 Task: Change  the formatting of the data to Which is Less than 10, In conditional formating, put the option 'Light Red Fill with Drak Red Text. 'add another formatting option Format As Table, insert the option Blue Table style Light 9 In the sheet   Excelerate Sales review book
Action: Mouse moved to (127, 151)
Screenshot: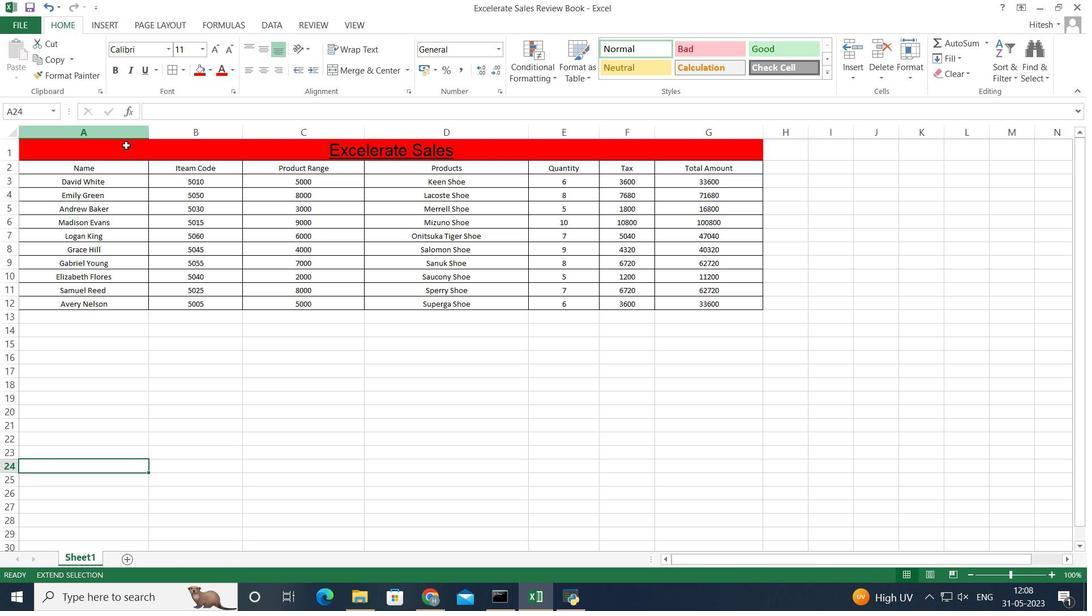 
Action: Mouse pressed left at (127, 151)
Screenshot: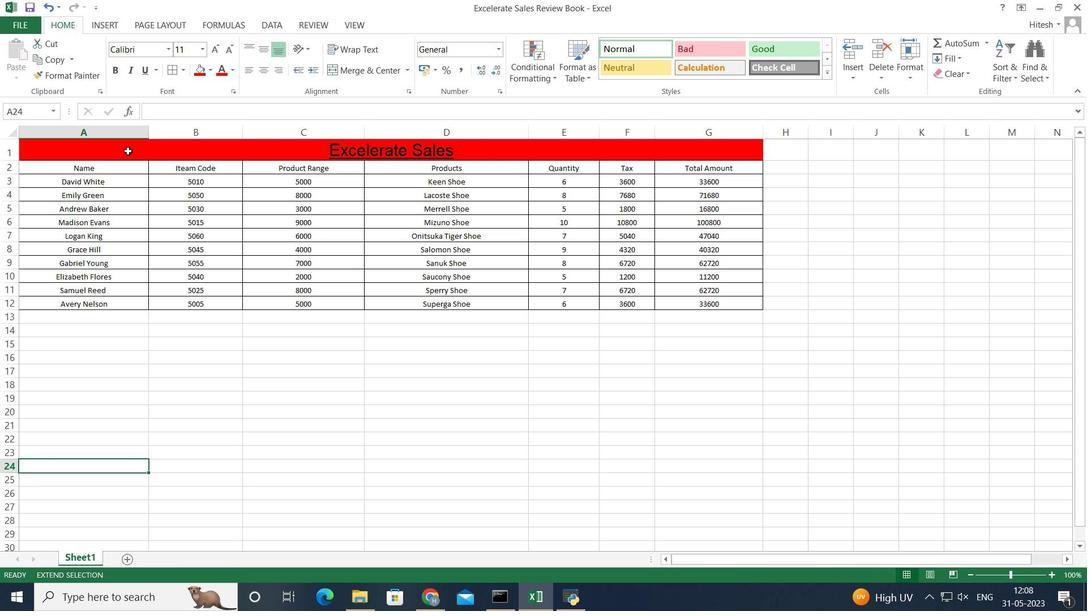 
Action: Mouse moved to (249, 409)
Screenshot: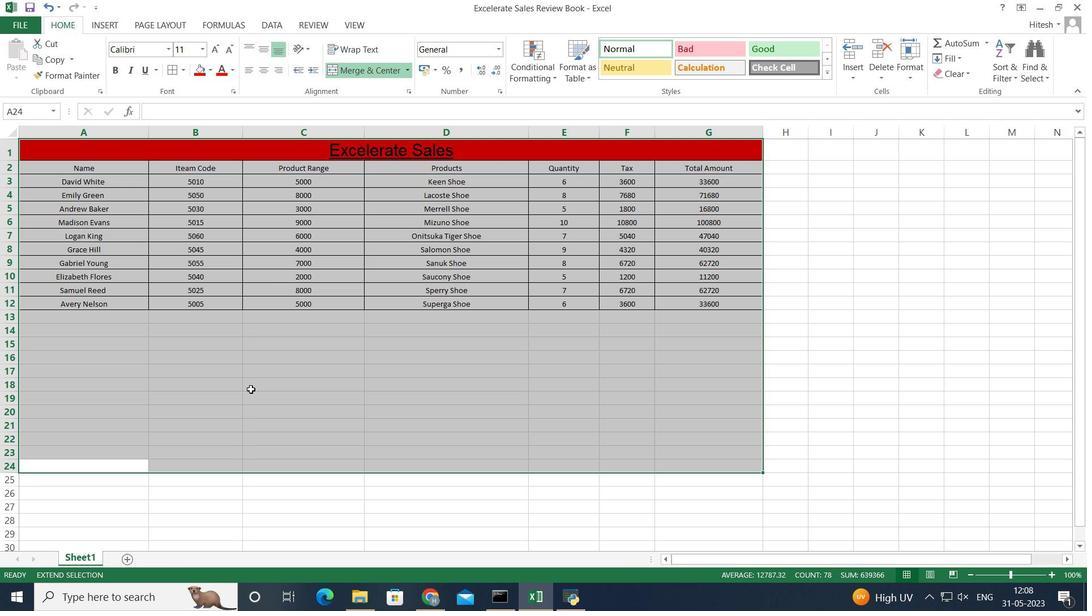 
Action: Mouse pressed right at (249, 409)
Screenshot: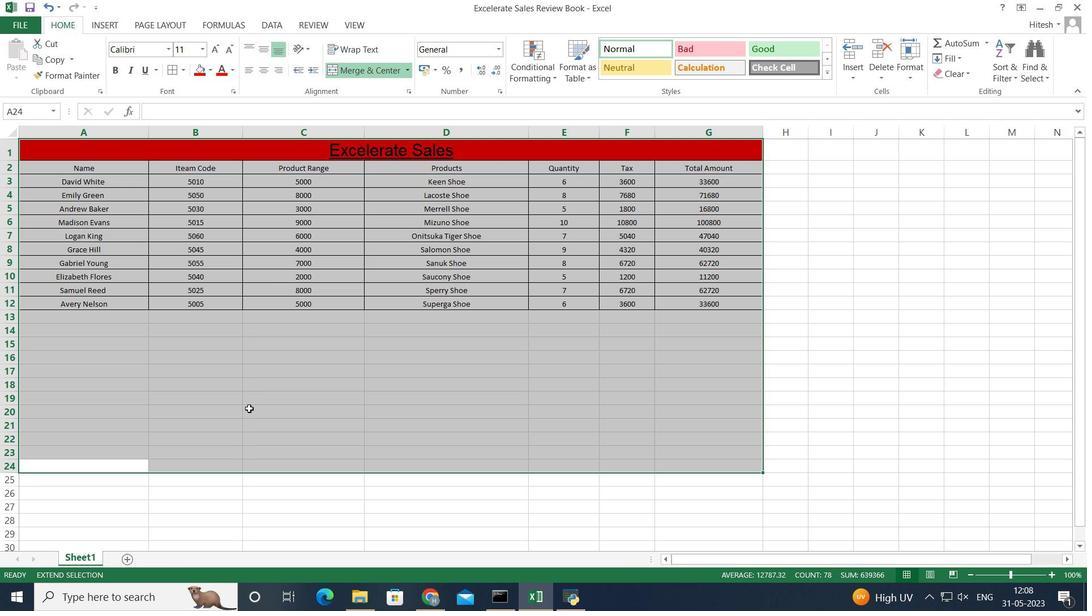 
Action: Mouse moved to (415, 476)
Screenshot: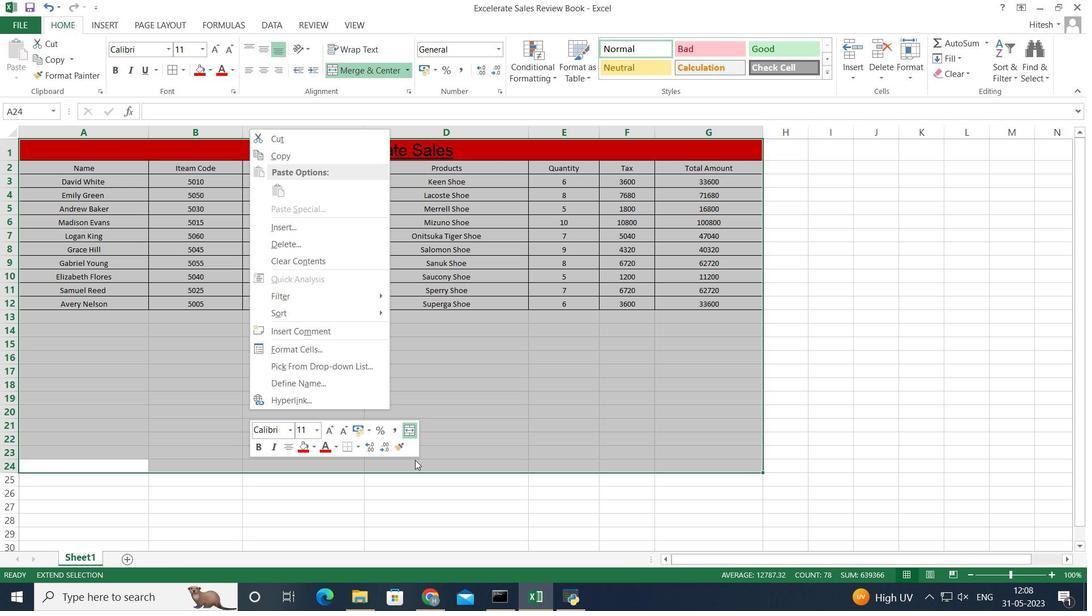 
Action: Mouse pressed left at (415, 476)
Screenshot: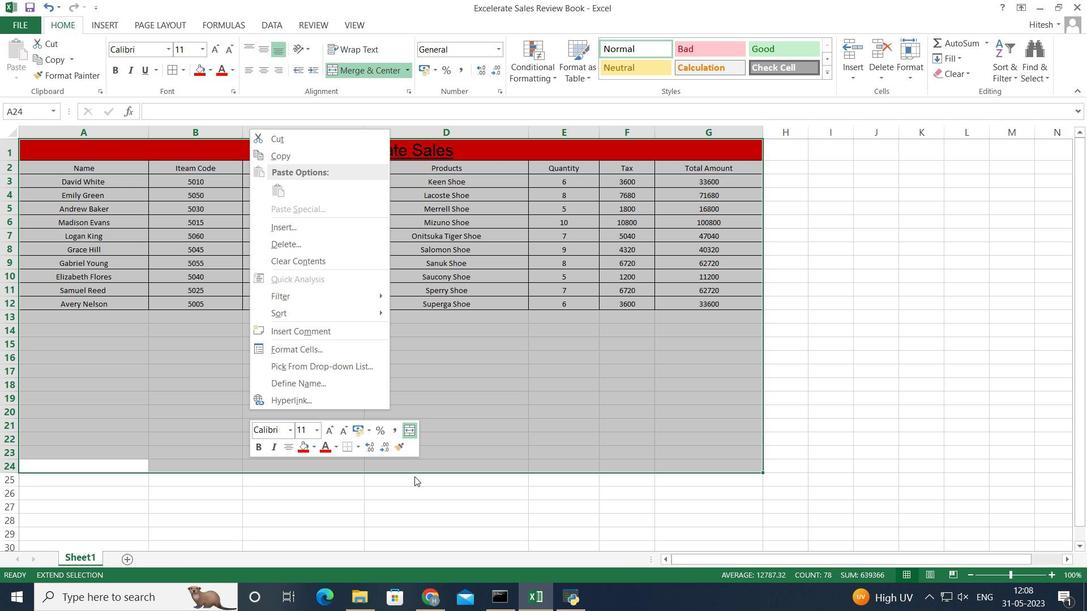 
Action: Mouse moved to (118, 464)
Screenshot: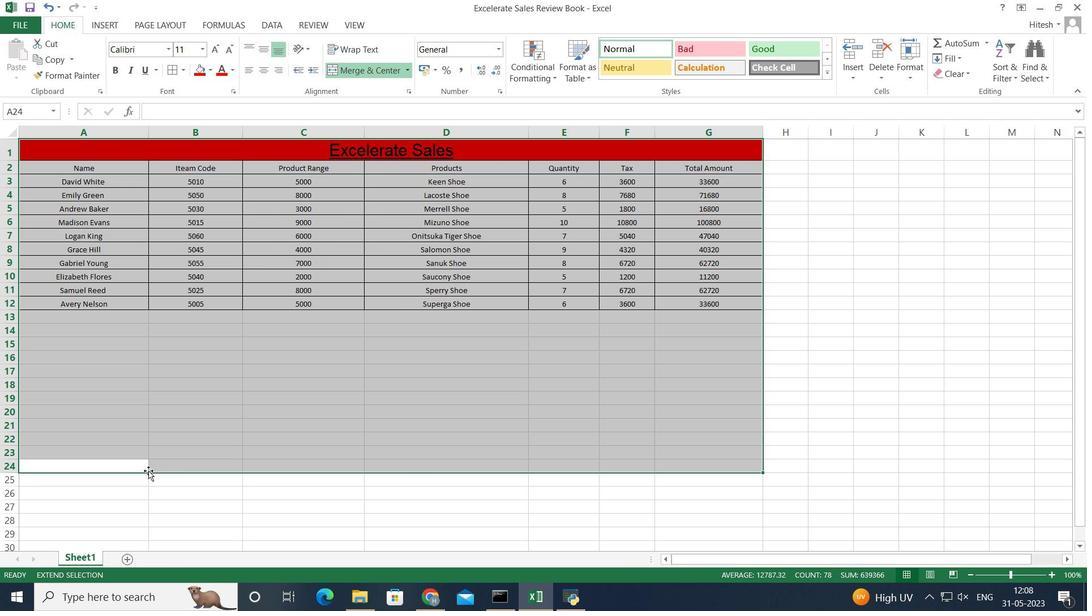 
Action: Mouse pressed left at (118, 464)
Screenshot: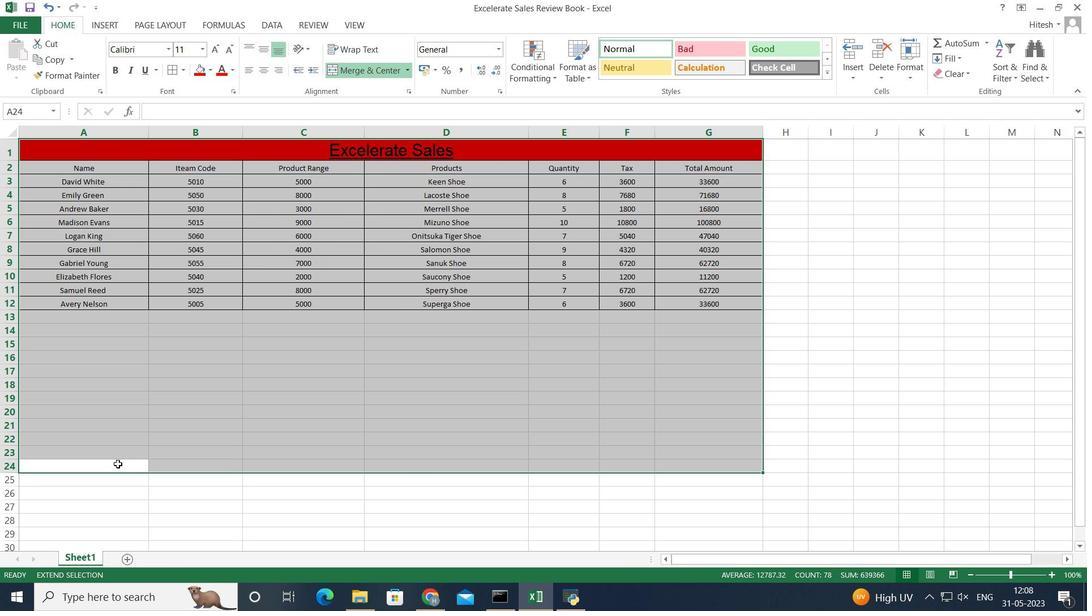 
Action: Mouse moved to (120, 466)
Screenshot: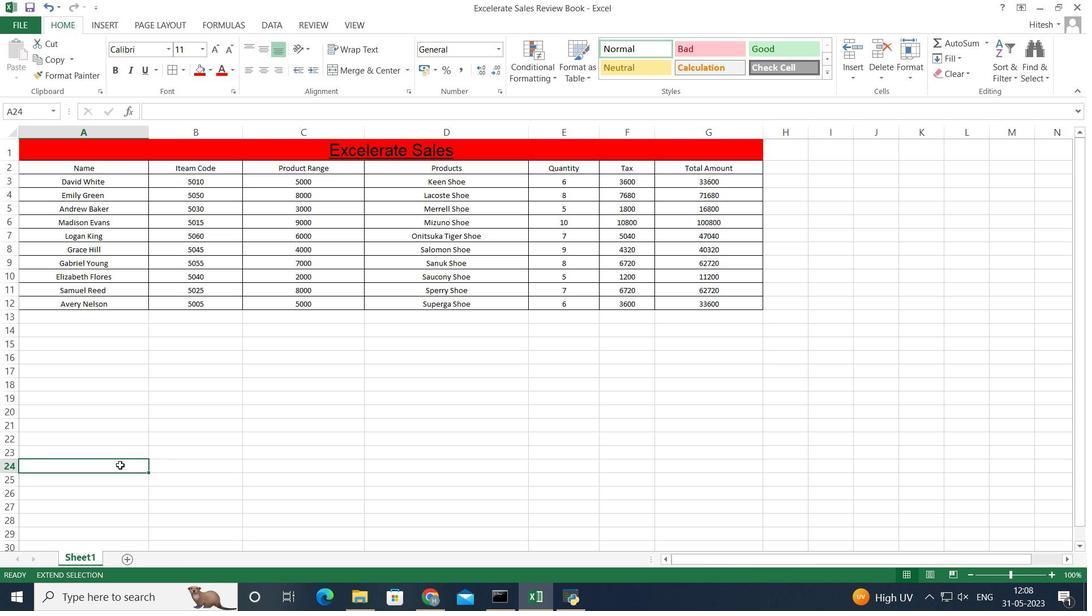 
Action: Key pressed hgn<Key.backspace><Key.backspace><Key.backspace><Key.backspace>
Screenshot: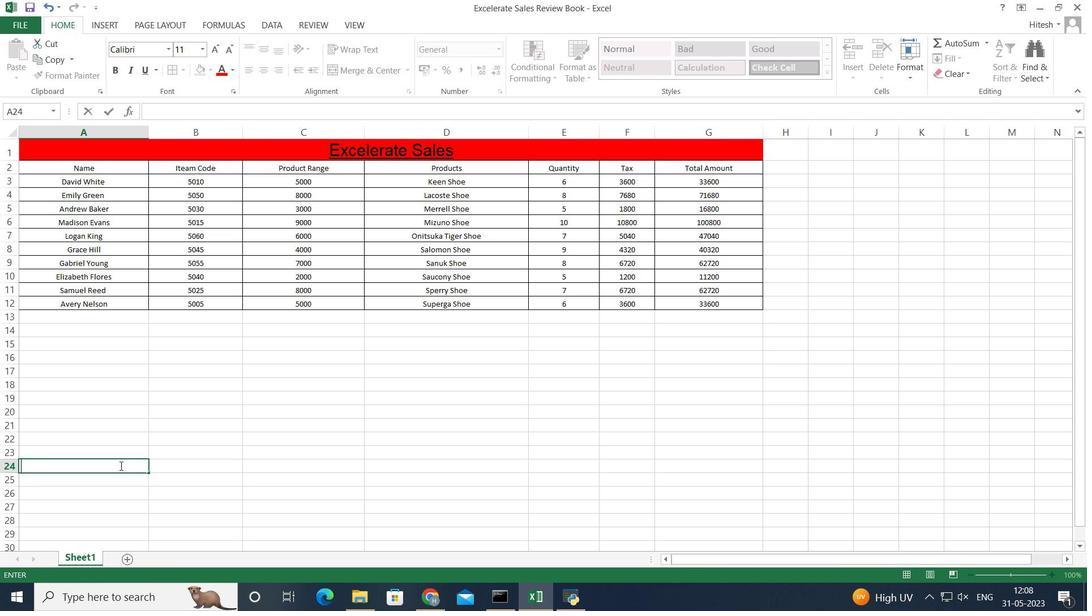 
Action: Mouse moved to (84, 155)
Screenshot: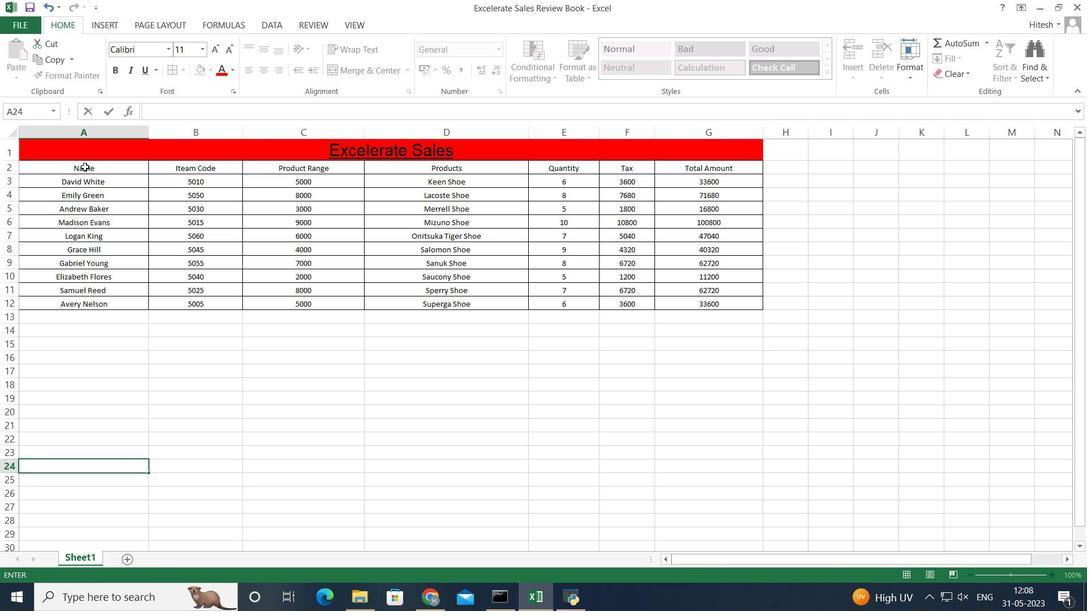 
Action: Mouse pressed left at (84, 155)
Screenshot: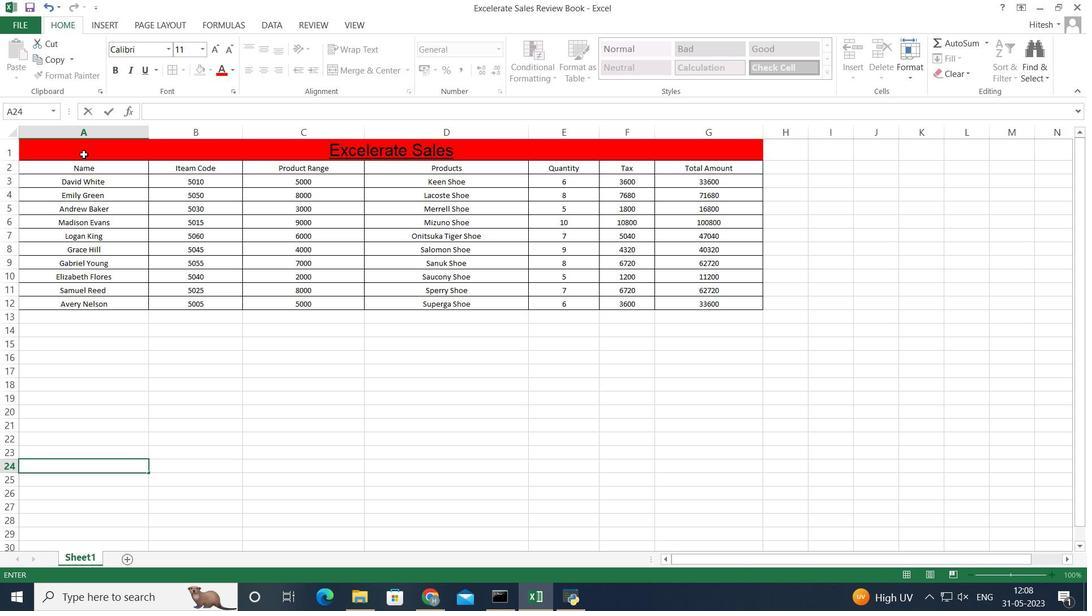 
Action: Key pressed <Key.shift><Key.down><Key.down><Key.down><Key.down><Key.down><Key.down><Key.down><Key.down><Key.down><Key.down><Key.down>
Screenshot: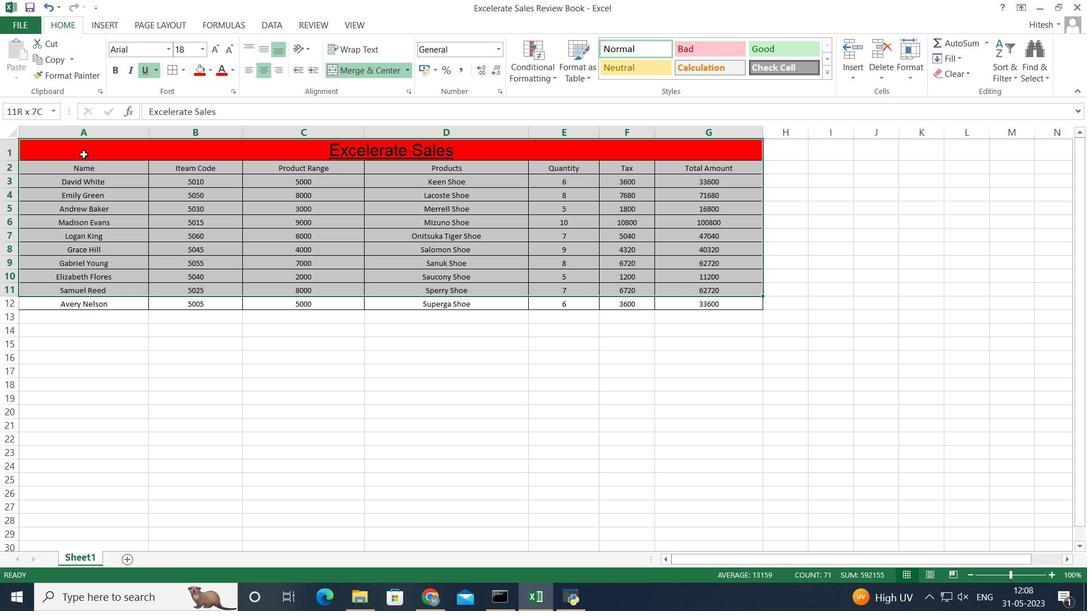 
Action: Mouse moved to (553, 71)
Screenshot: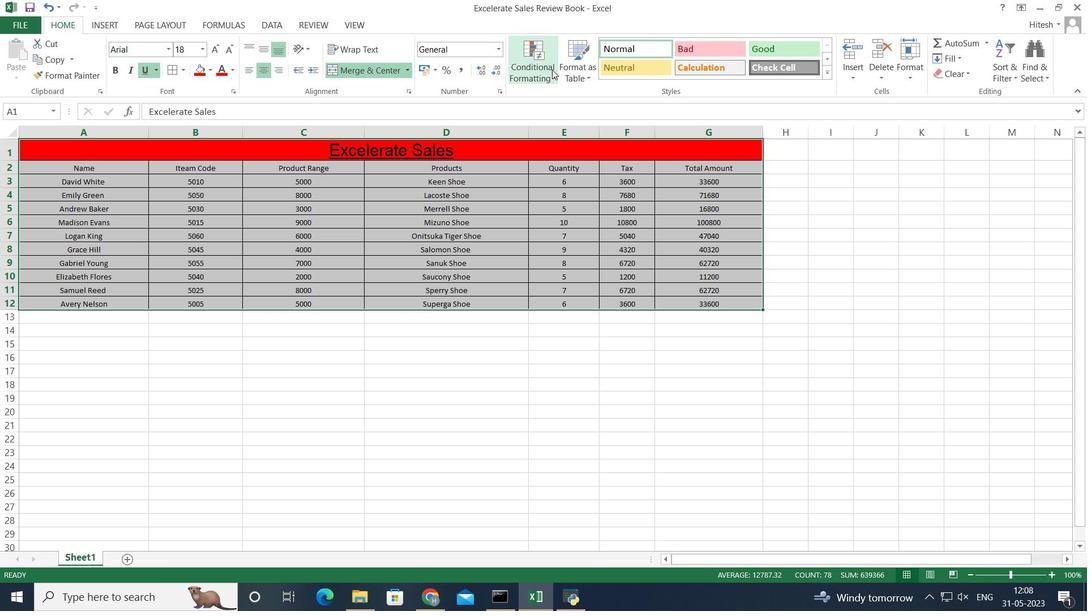 
Action: Mouse pressed left at (553, 71)
Screenshot: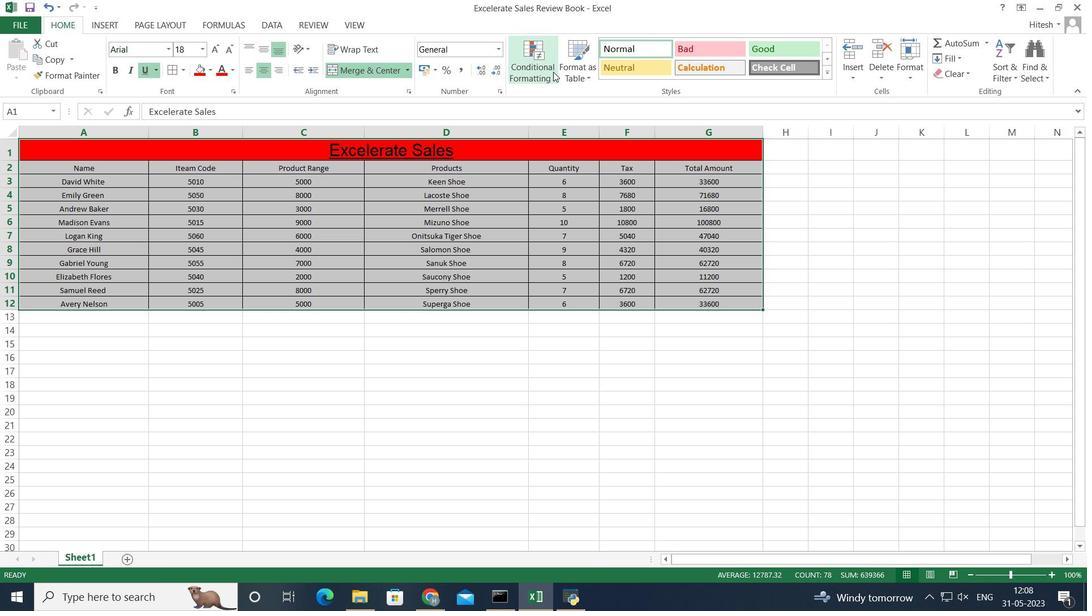
Action: Mouse moved to (668, 126)
Screenshot: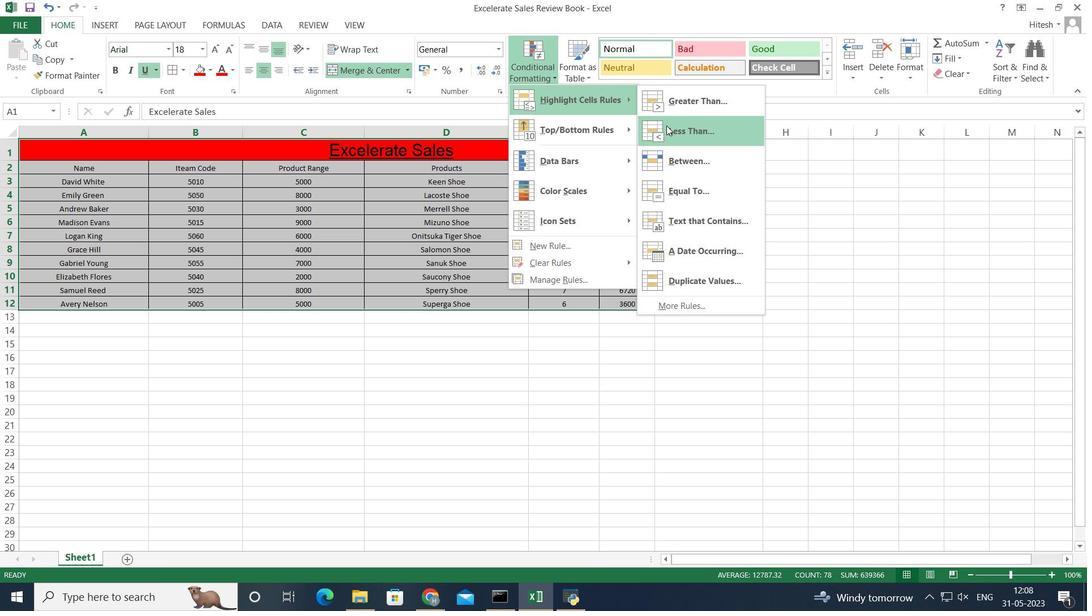 
Action: Mouse pressed left at (668, 126)
Screenshot: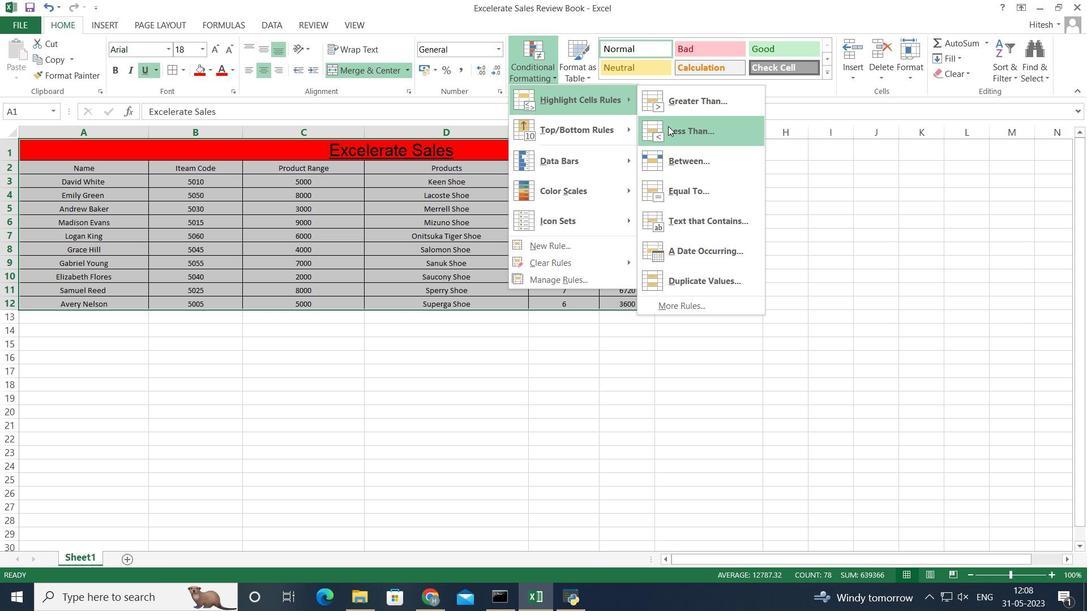 
Action: Mouse moved to (187, 311)
Screenshot: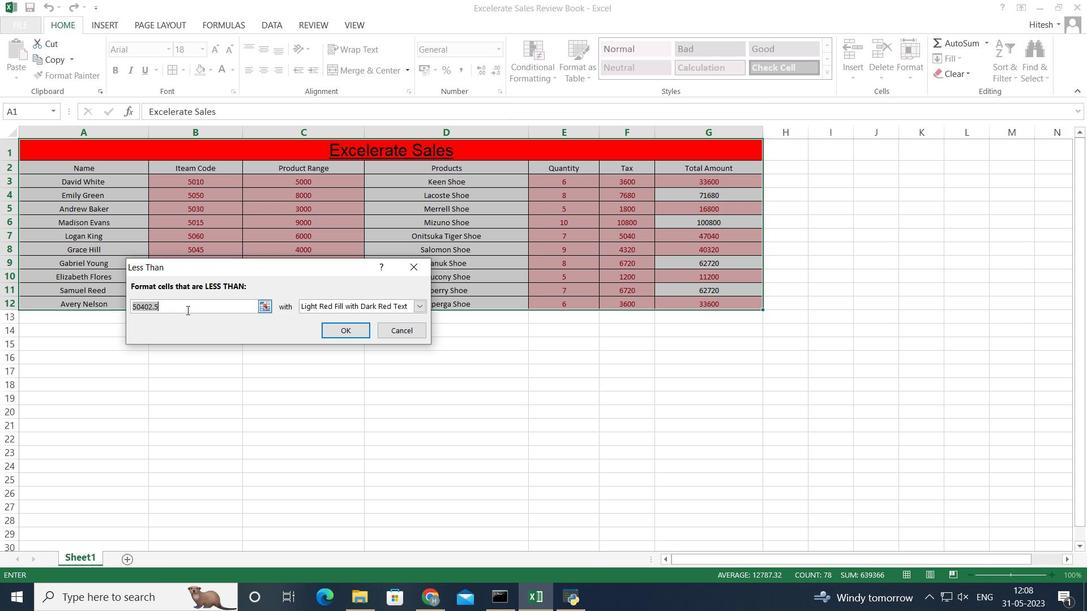
Action: Mouse pressed left at (187, 311)
Screenshot: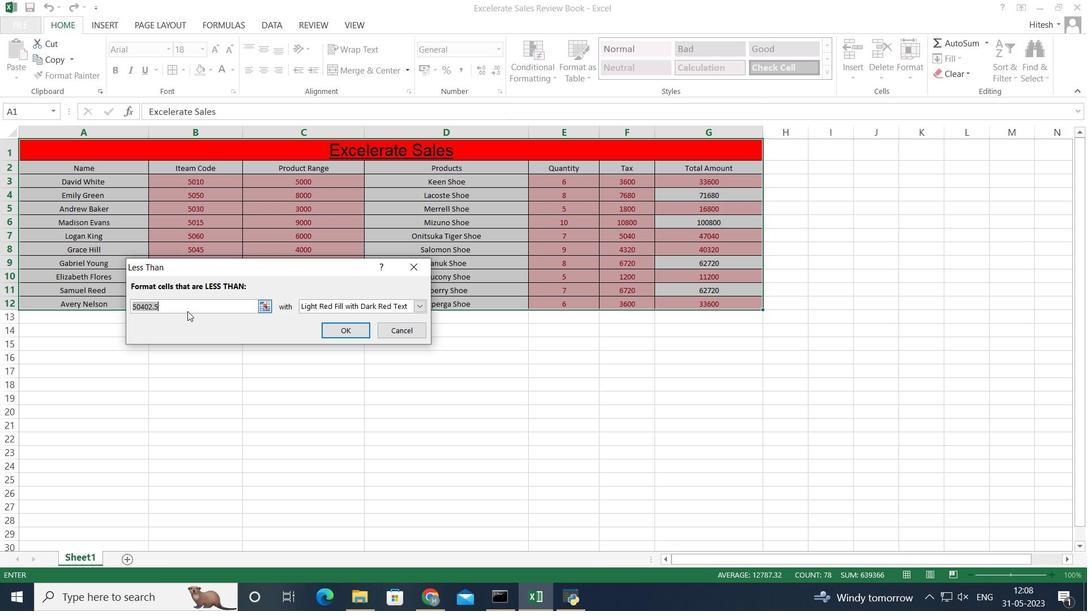 
Action: Mouse moved to (187, 311)
Screenshot: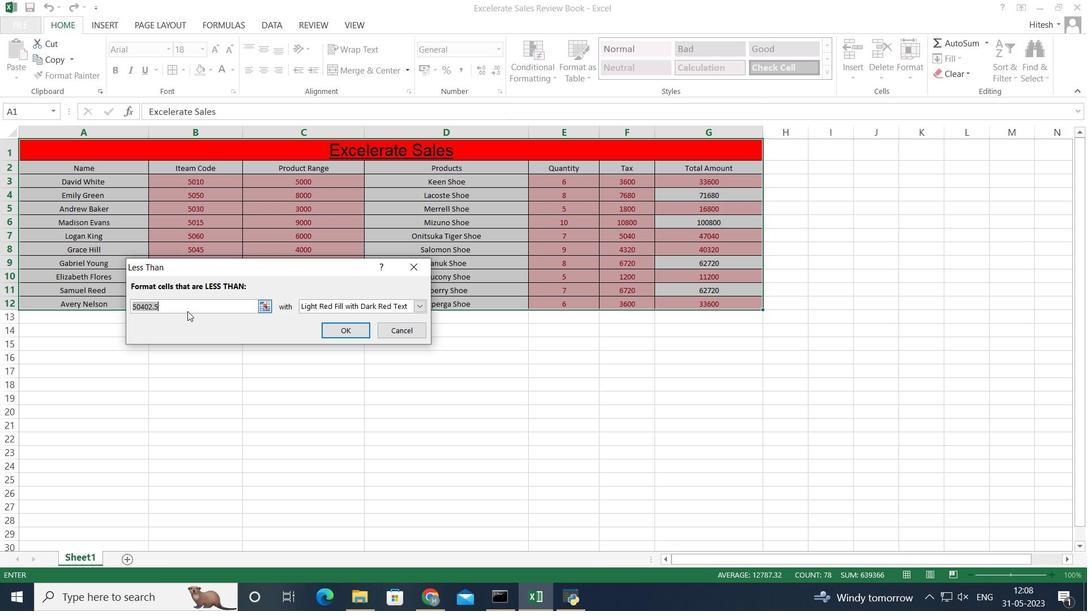 
Action: Key pressed <Key.backspace>10
Screenshot: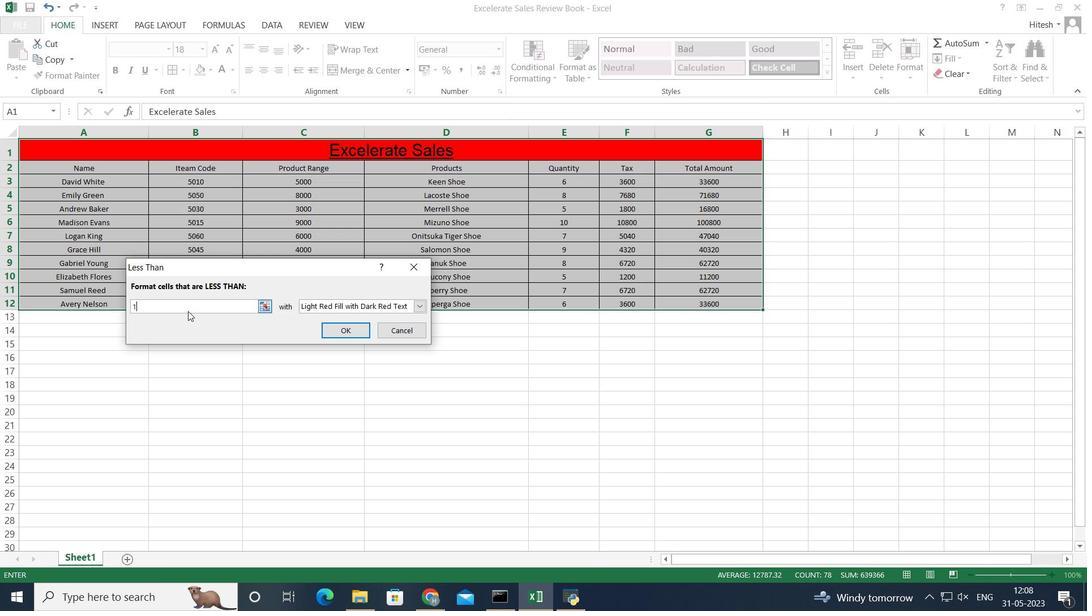 
Action: Mouse moved to (415, 305)
Screenshot: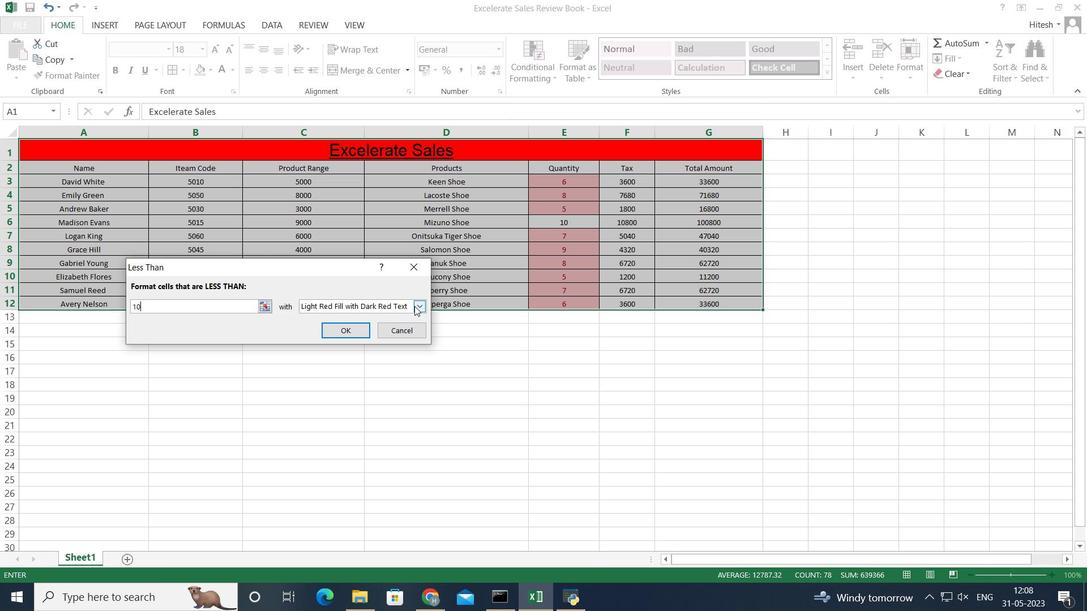 
Action: Mouse pressed left at (415, 305)
Screenshot: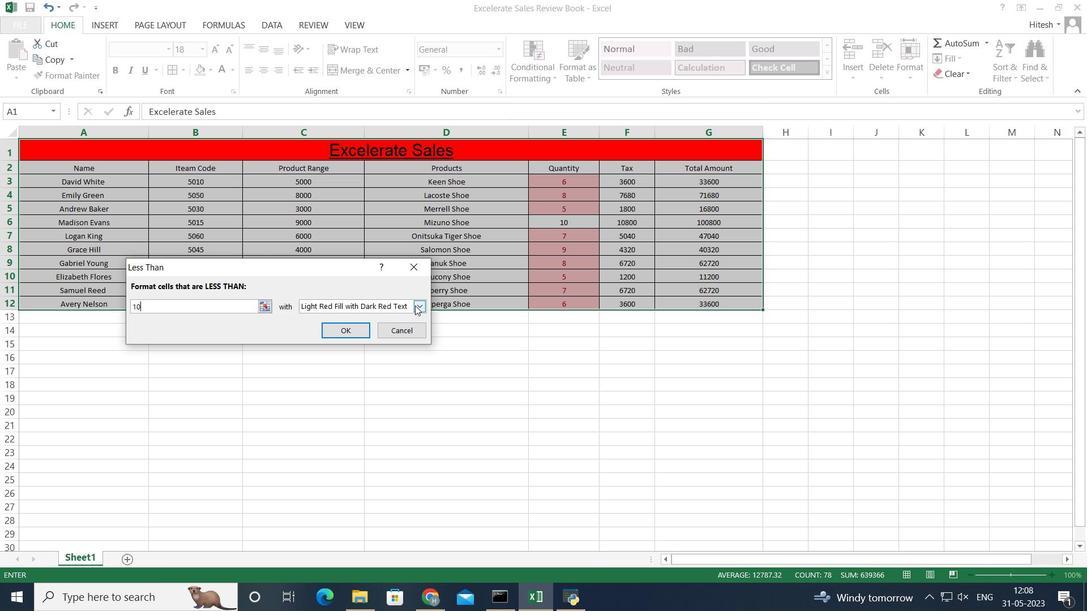 
Action: Mouse moved to (375, 319)
Screenshot: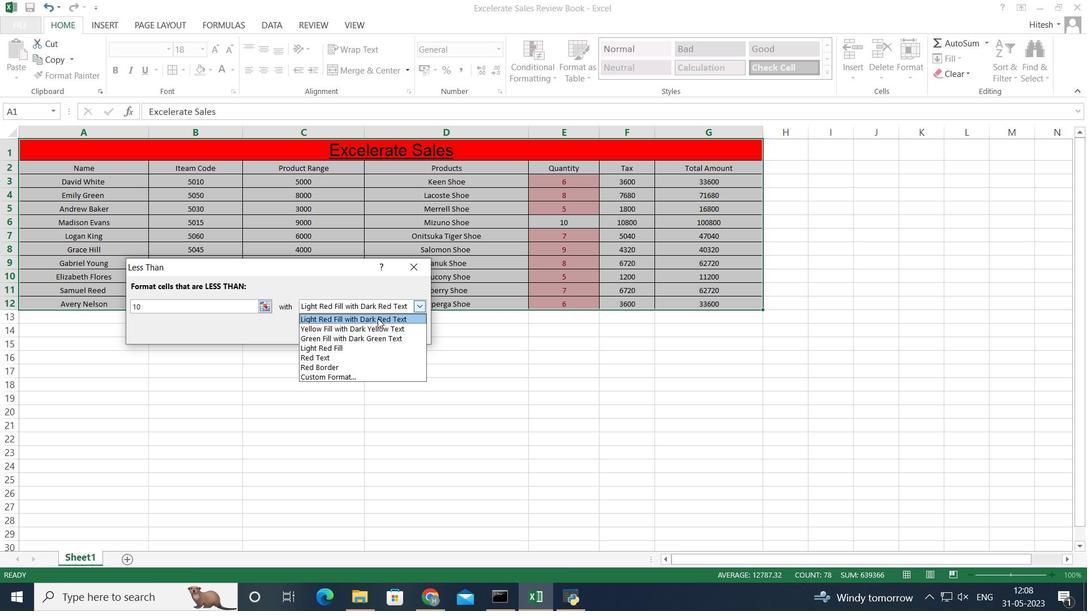 
Action: Mouse pressed left at (375, 319)
Screenshot: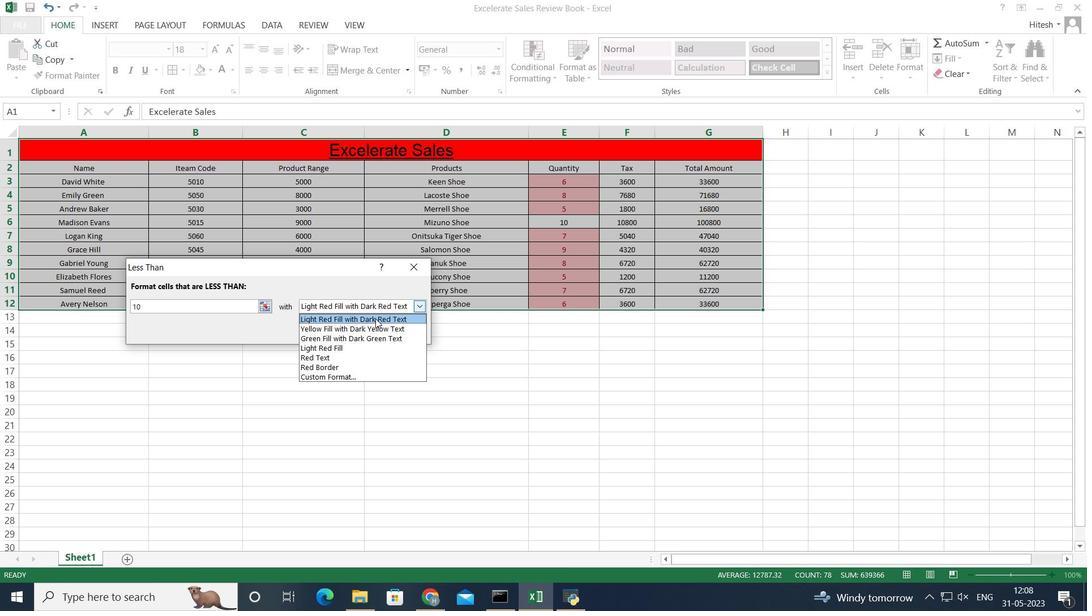 
Action: Mouse moved to (349, 331)
Screenshot: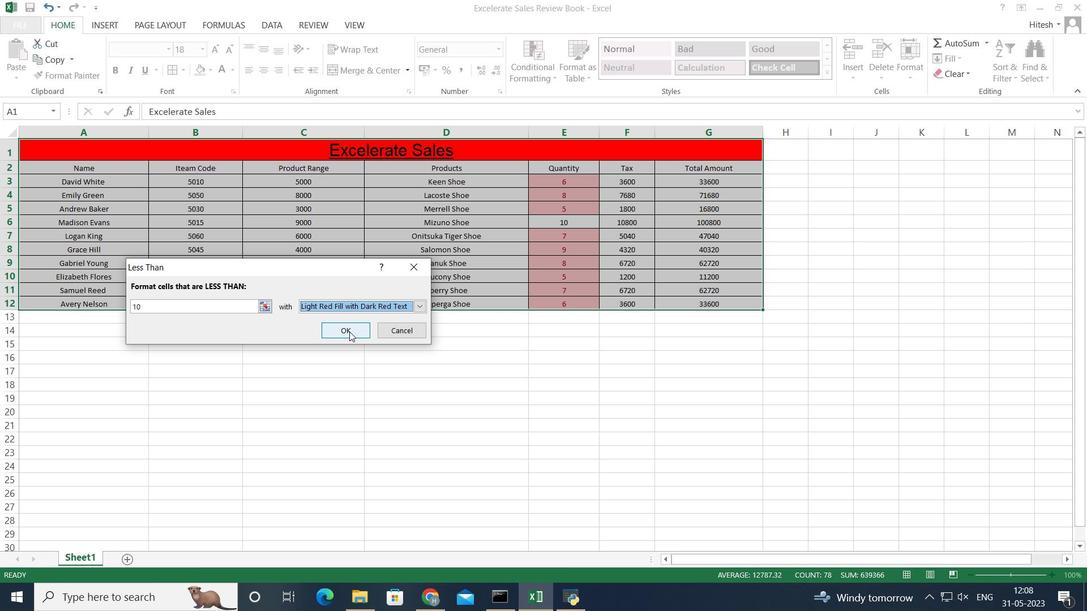 
Action: Mouse pressed left at (349, 331)
Screenshot: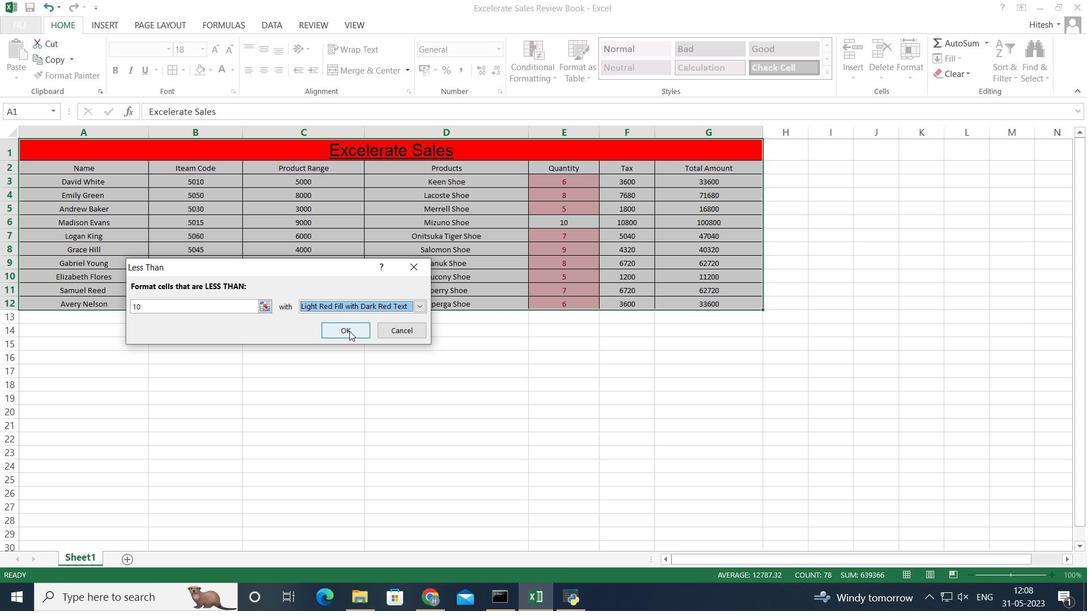 
Action: Mouse moved to (180, 362)
Screenshot: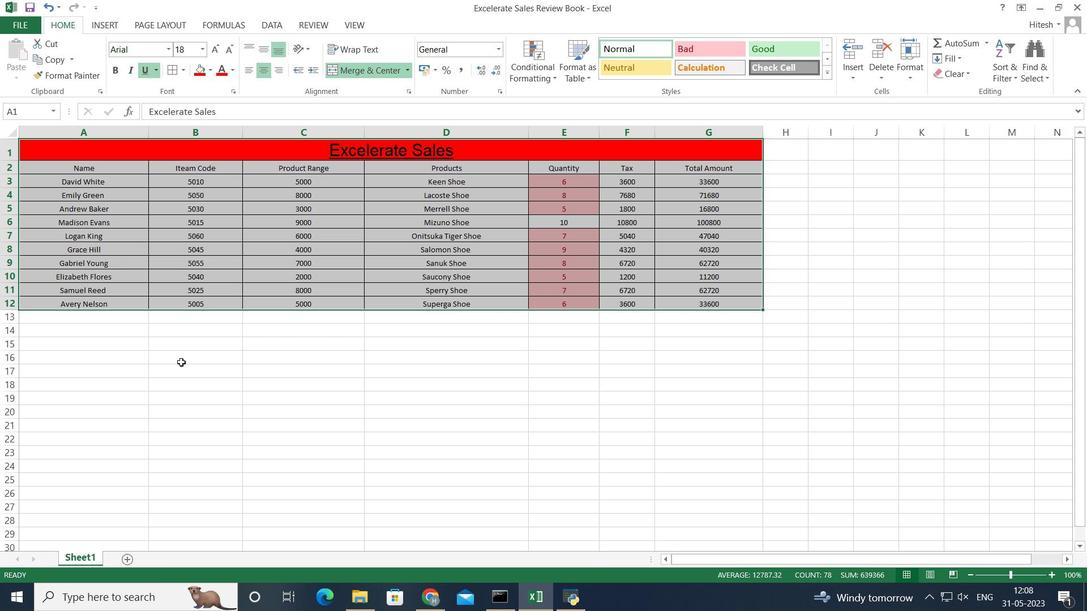
Action: Mouse pressed left at (180, 362)
Screenshot: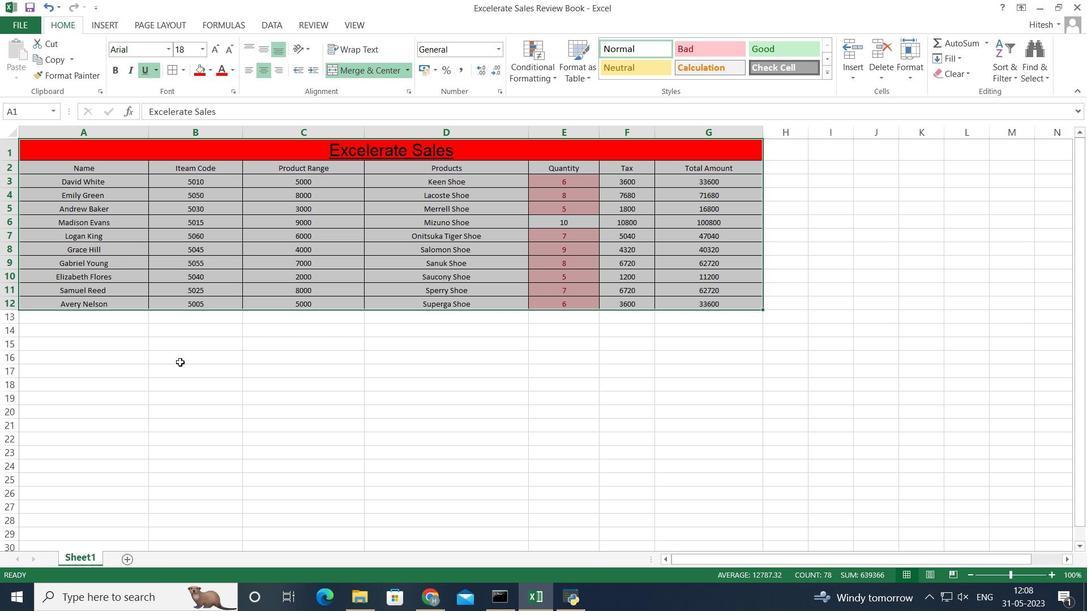 
Action: Mouse moved to (82, 150)
Screenshot: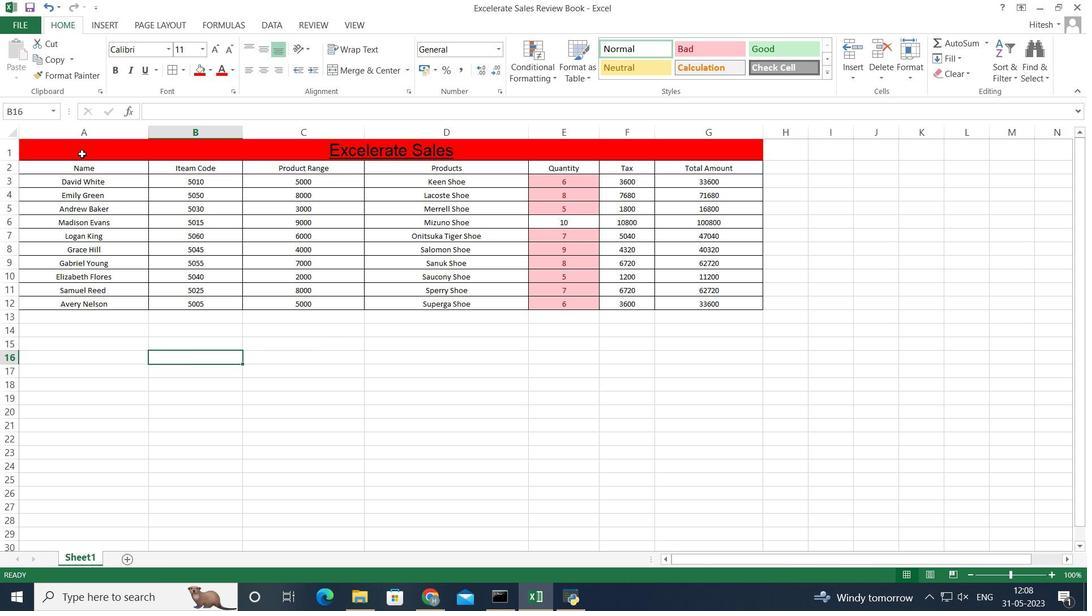 
Action: Mouse pressed left at (82, 150)
Screenshot: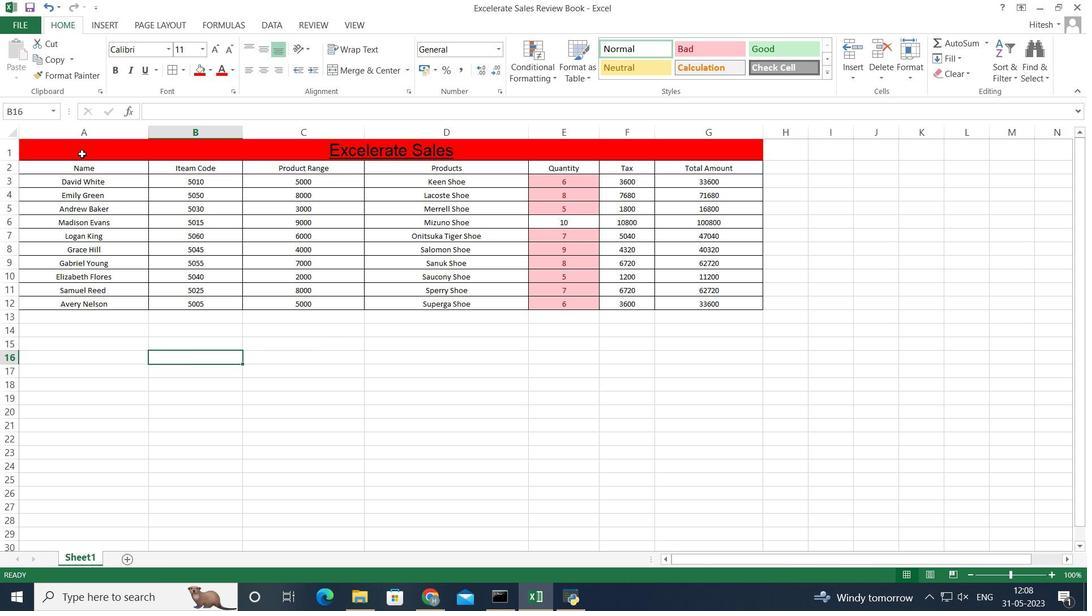 
Action: Key pressed <Key.shift><Key.down><Key.down><Key.down><Key.down><Key.down><Key.down><Key.down><Key.down><Key.down><Key.down><Key.down>
Screenshot: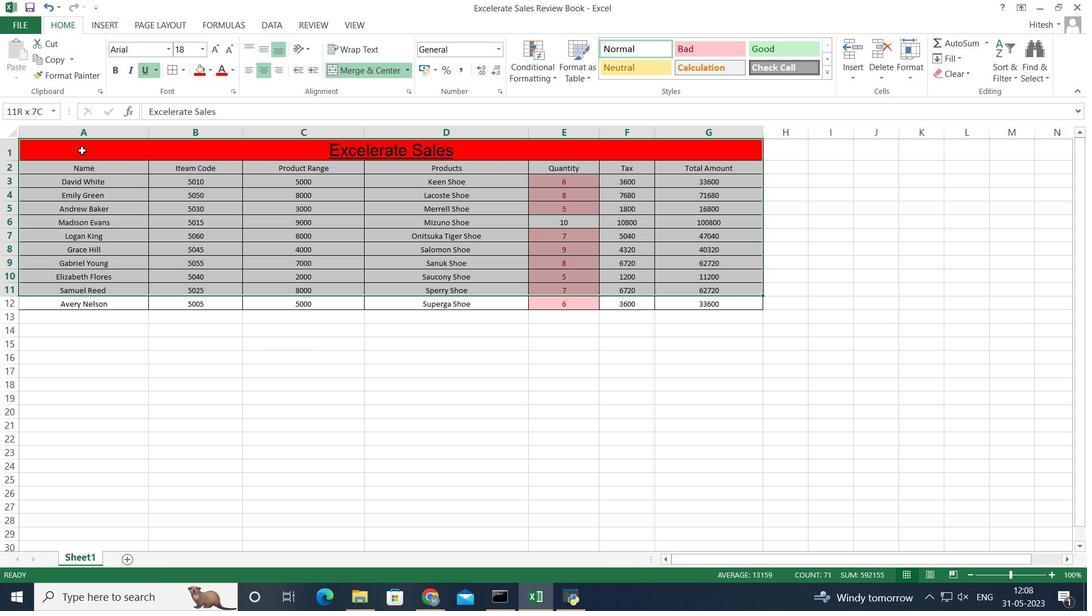 
Action: Mouse moved to (584, 75)
Screenshot: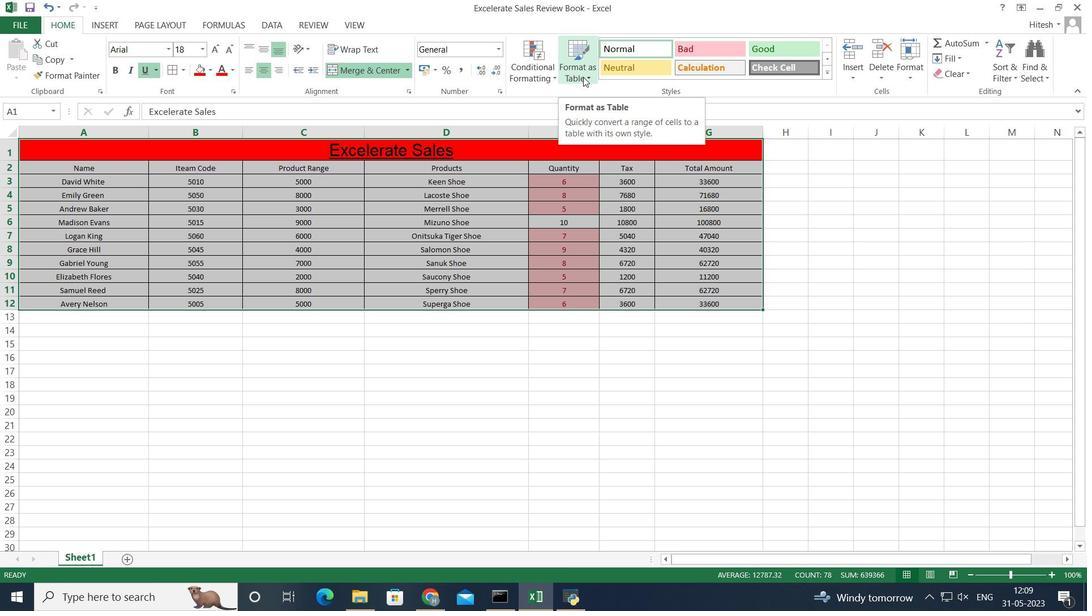 
Action: Mouse pressed left at (584, 75)
Screenshot: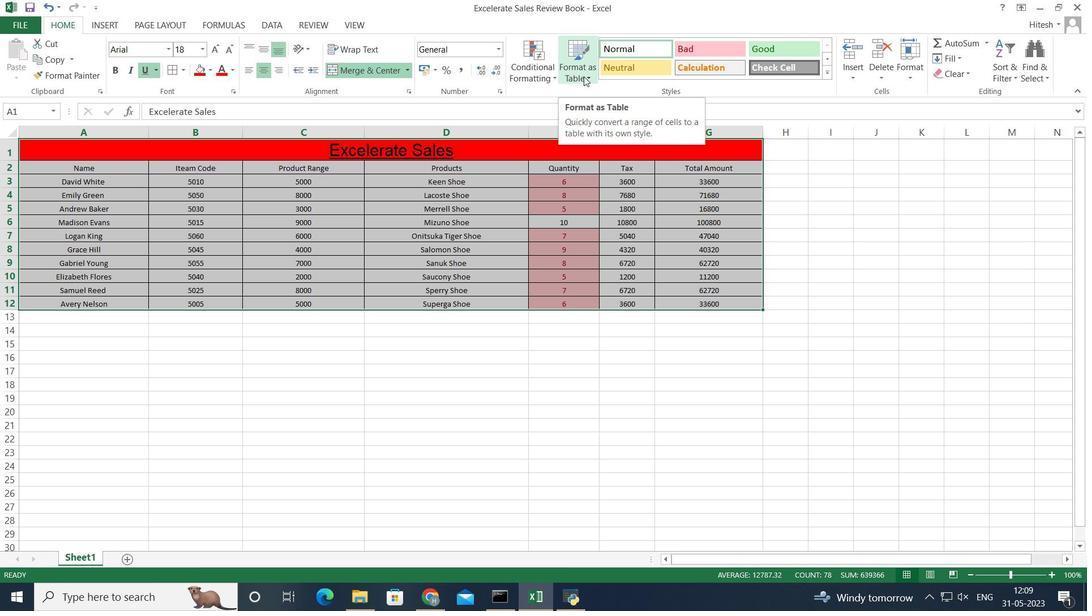 
Action: Mouse moved to (645, 157)
Screenshot: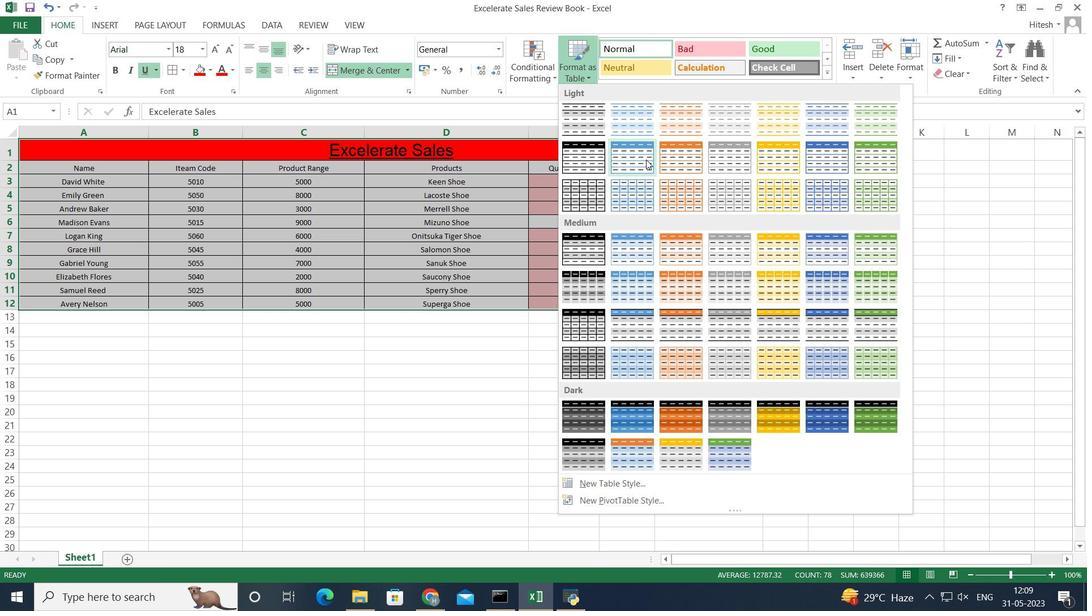 
Action: Mouse pressed left at (645, 157)
Screenshot: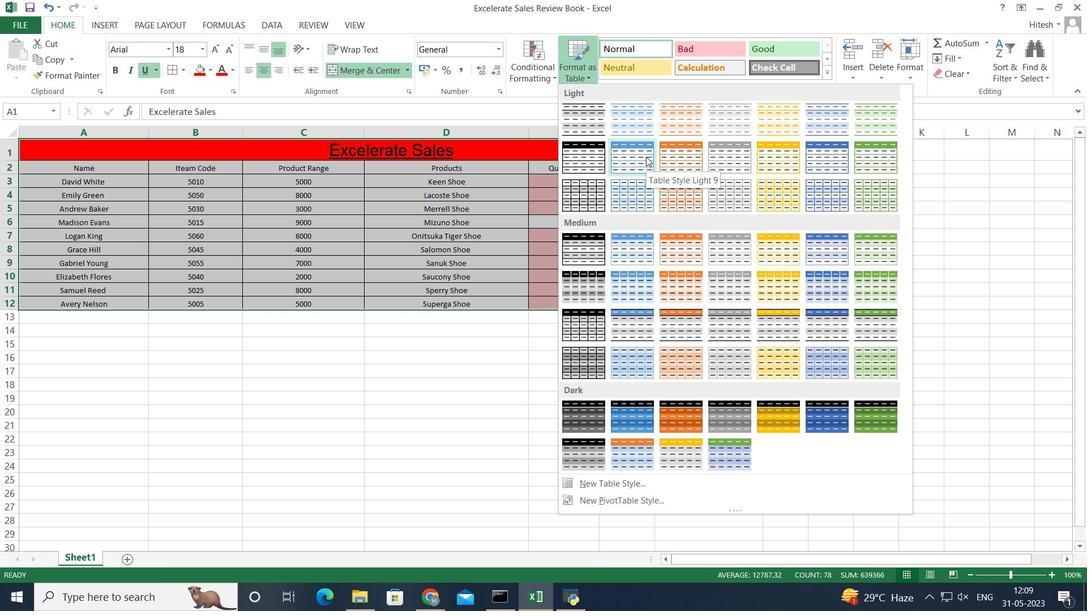 
Action: Mouse moved to (276, 304)
Screenshot: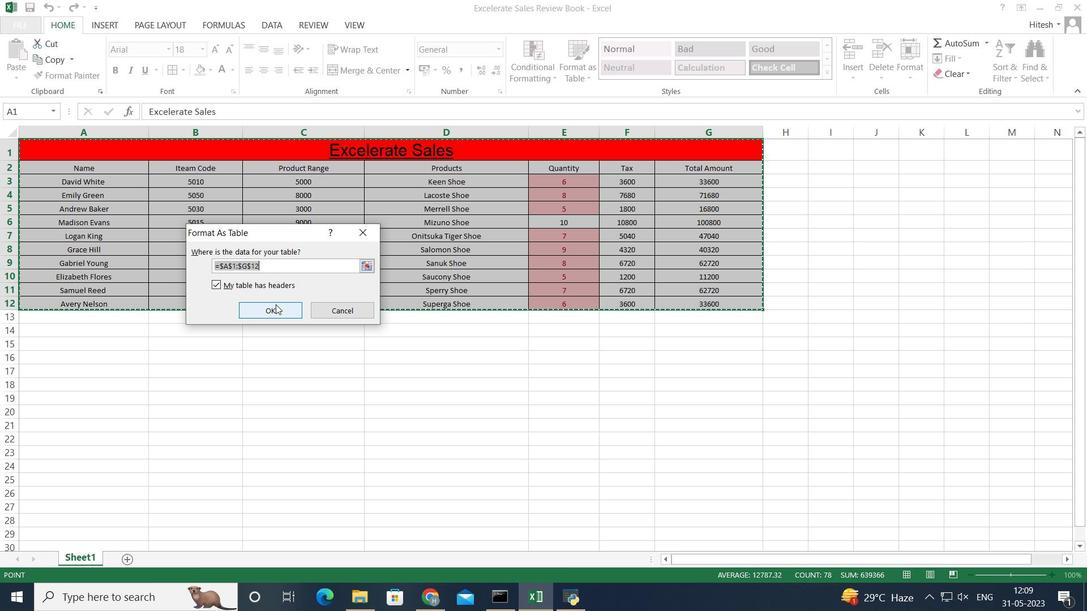 
Action: Mouse pressed left at (276, 304)
Screenshot: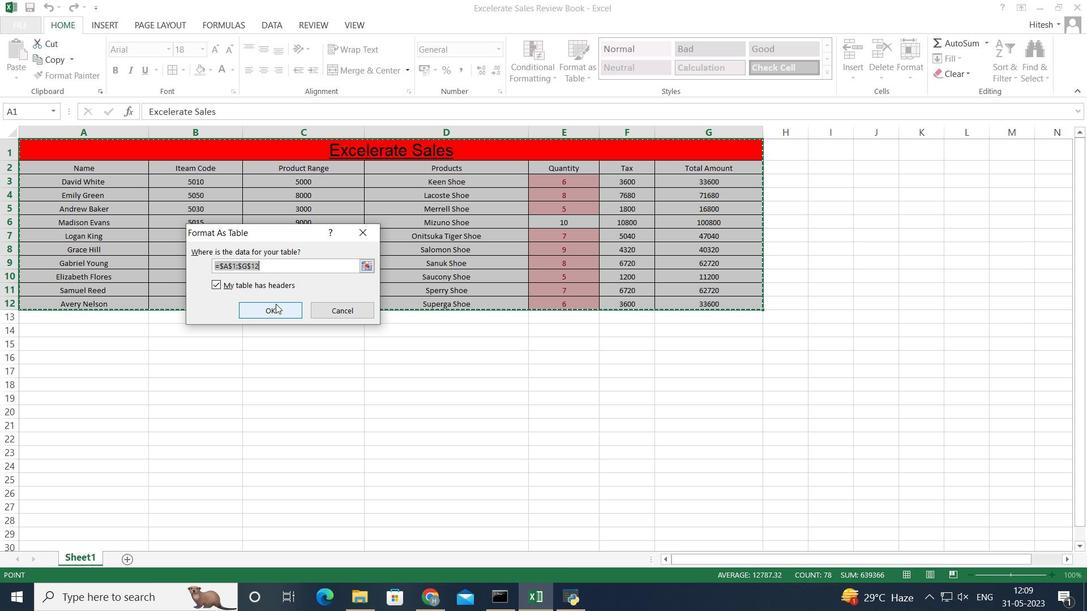 
Action: Mouse moved to (321, 356)
Screenshot: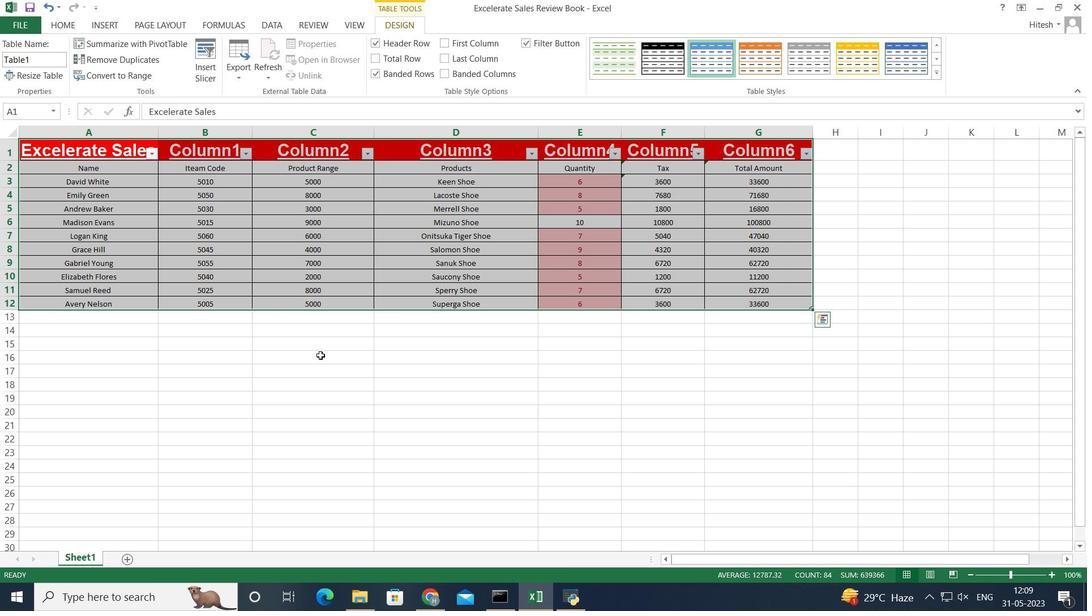 
Action: Mouse pressed left at (321, 356)
Screenshot: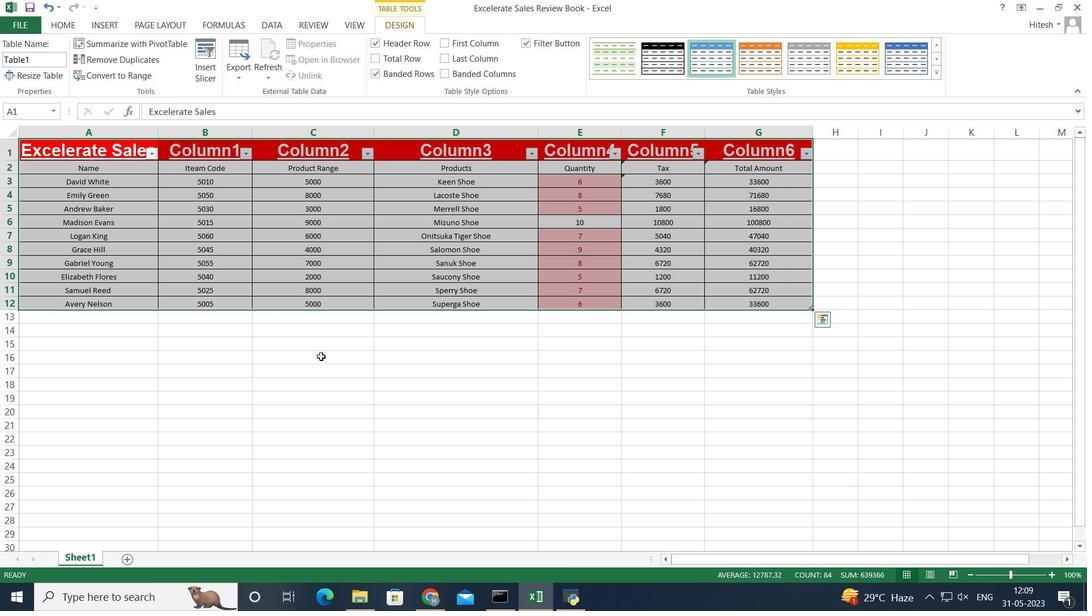 
Action: Mouse moved to (601, 388)
Screenshot: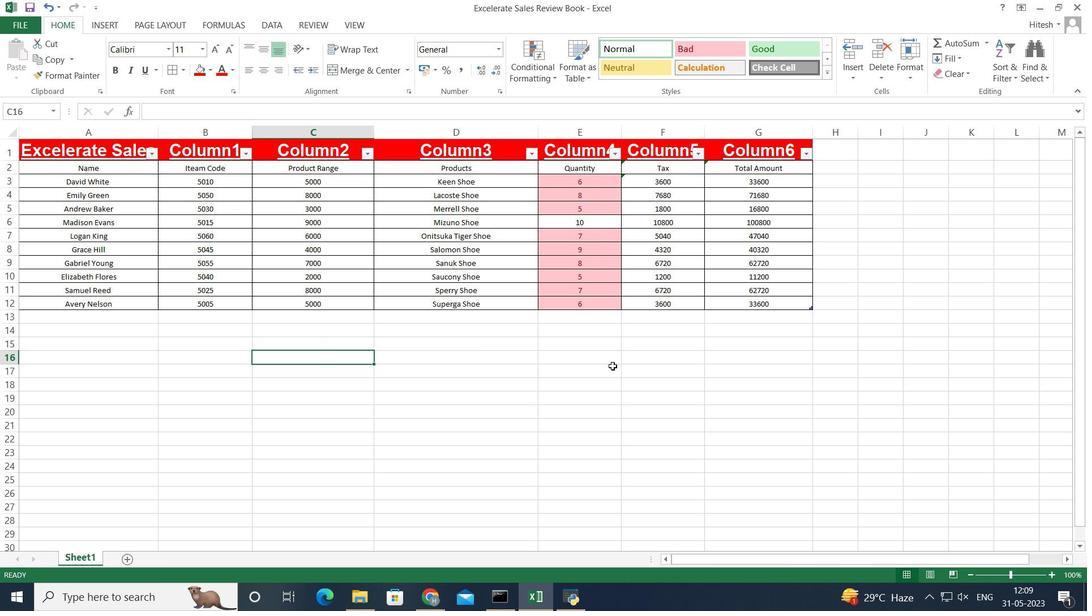 
Action: Mouse pressed left at (601, 388)
Screenshot: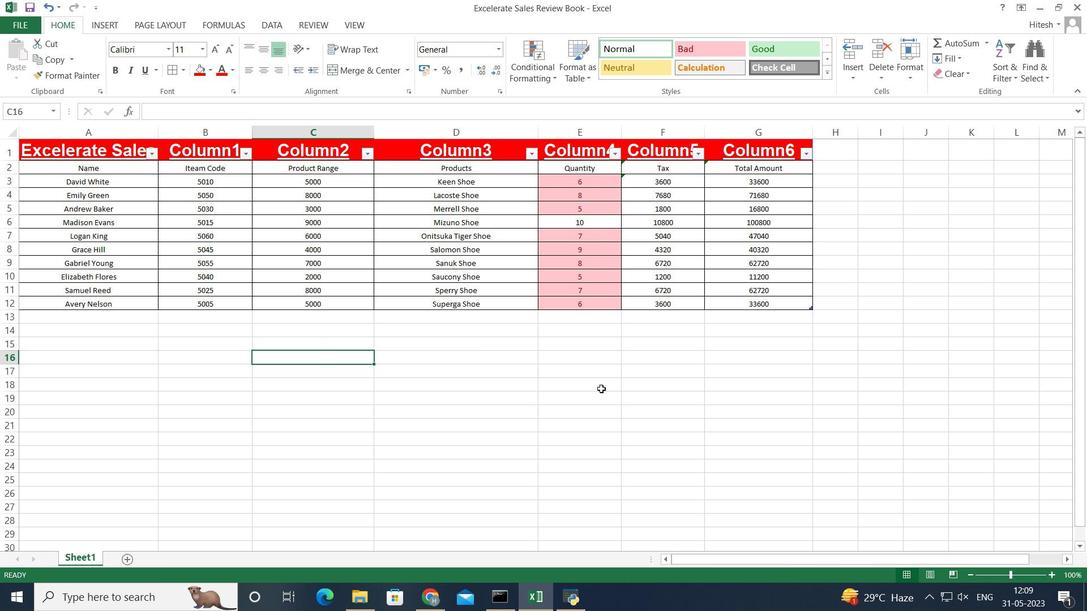 
Action: Mouse moved to (216, 378)
Screenshot: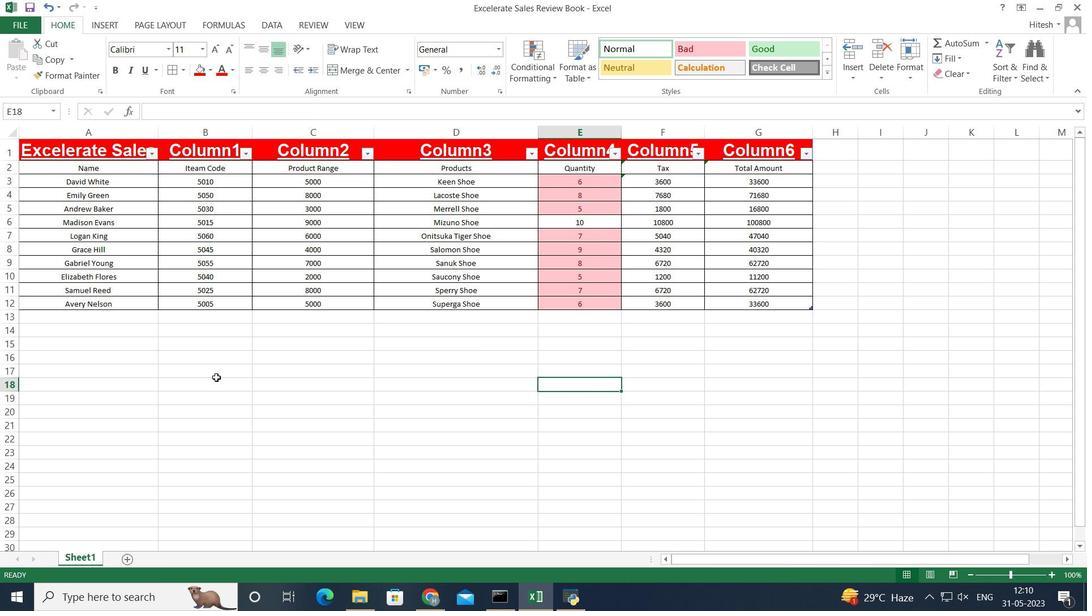 
